 Task: Add a signature Jude Thompson containing Best wishes for a happy National Science Day, Jude Thompson to email address softage.8@softage.net and add a folder Version control
Action: Mouse moved to (63, 115)
Screenshot: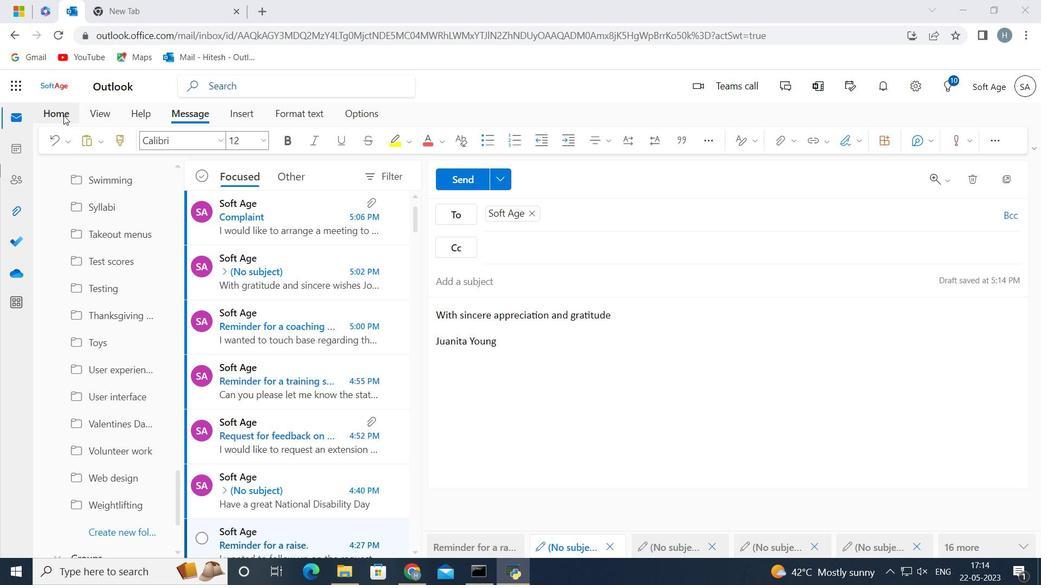
Action: Mouse pressed left at (63, 115)
Screenshot: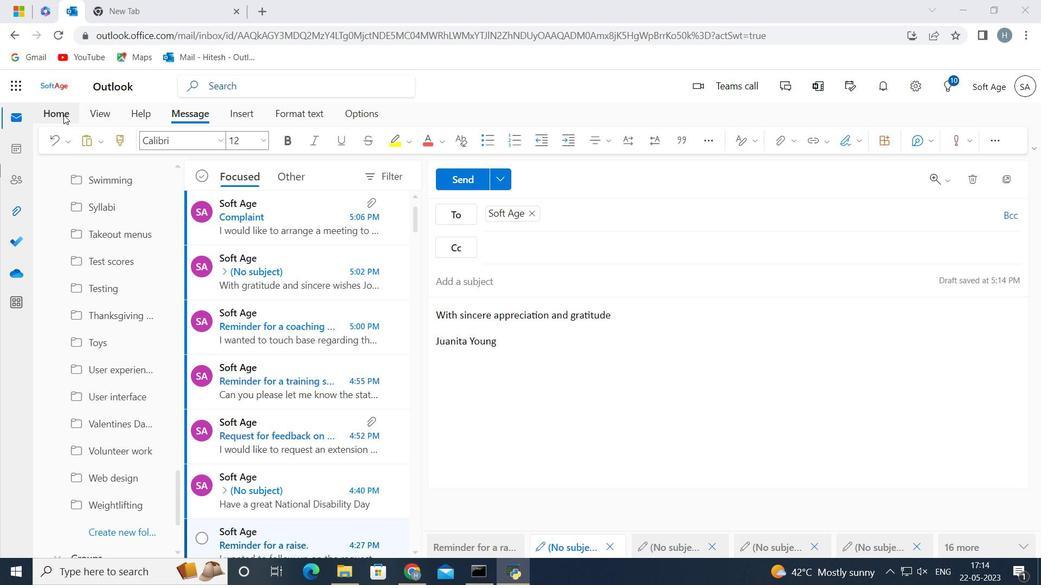 
Action: Mouse moved to (107, 143)
Screenshot: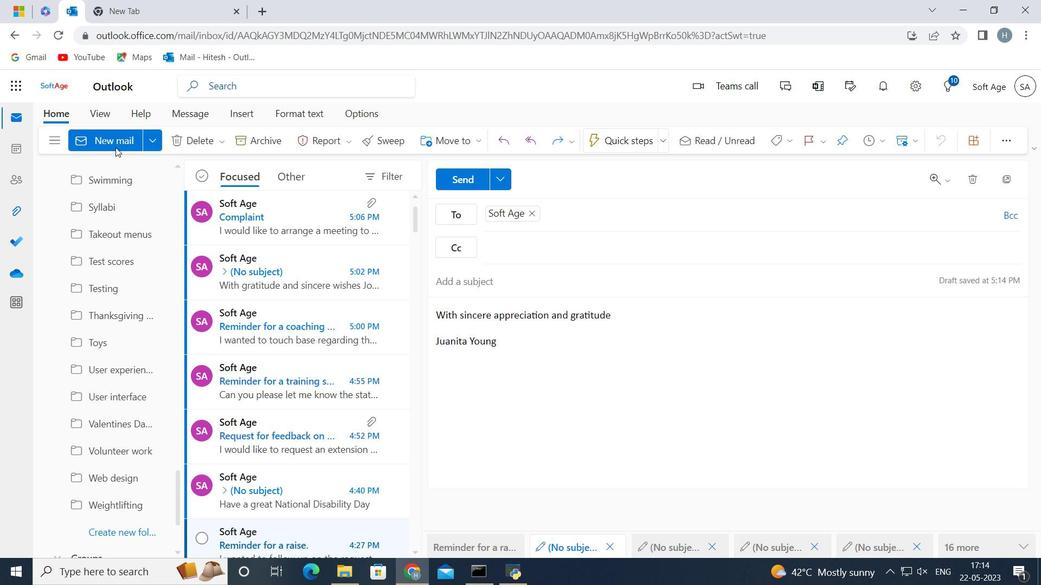 
Action: Mouse pressed left at (107, 143)
Screenshot: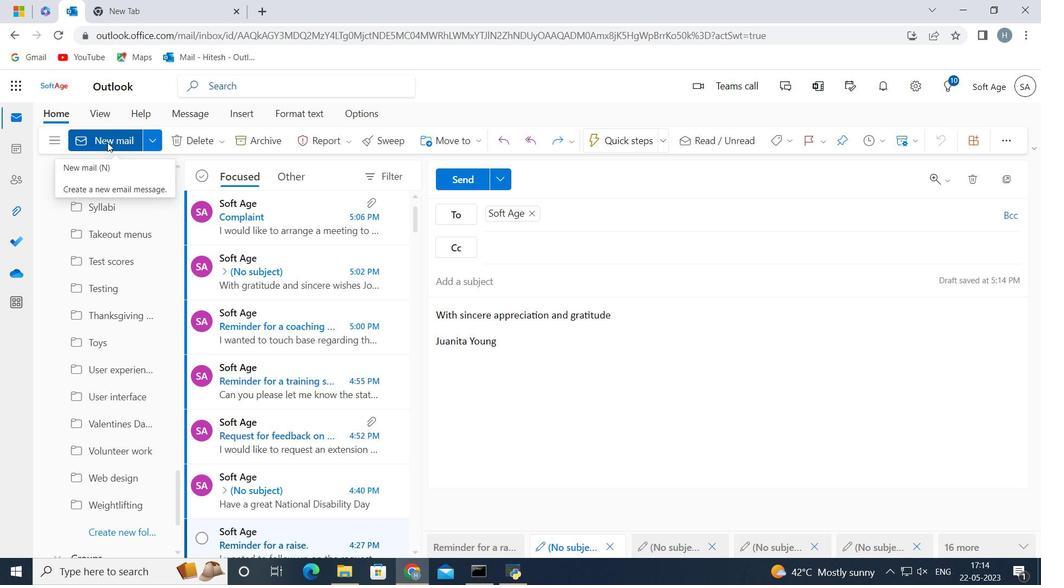 
Action: Mouse moved to (853, 144)
Screenshot: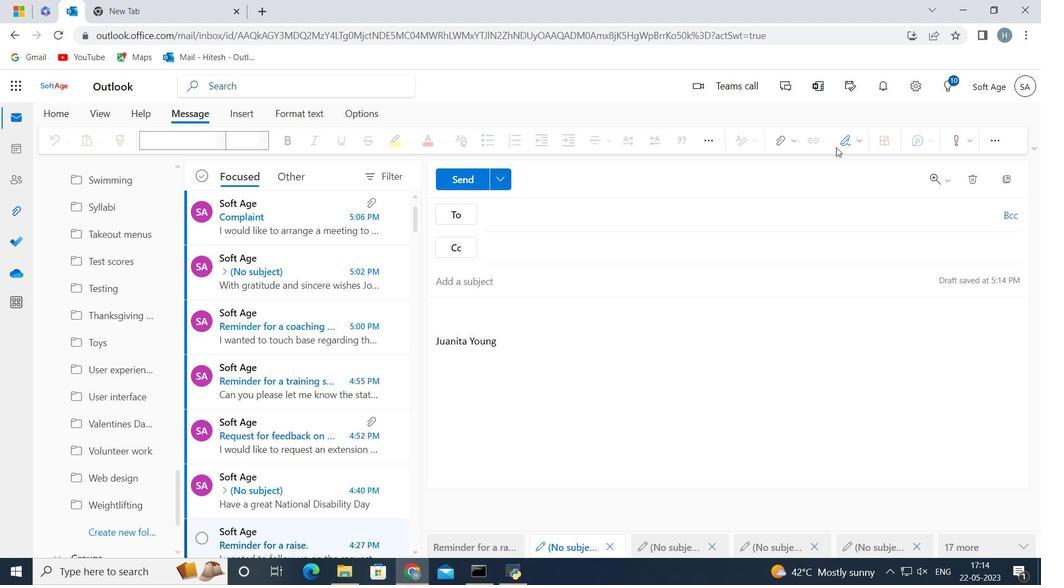
Action: Mouse pressed left at (853, 144)
Screenshot: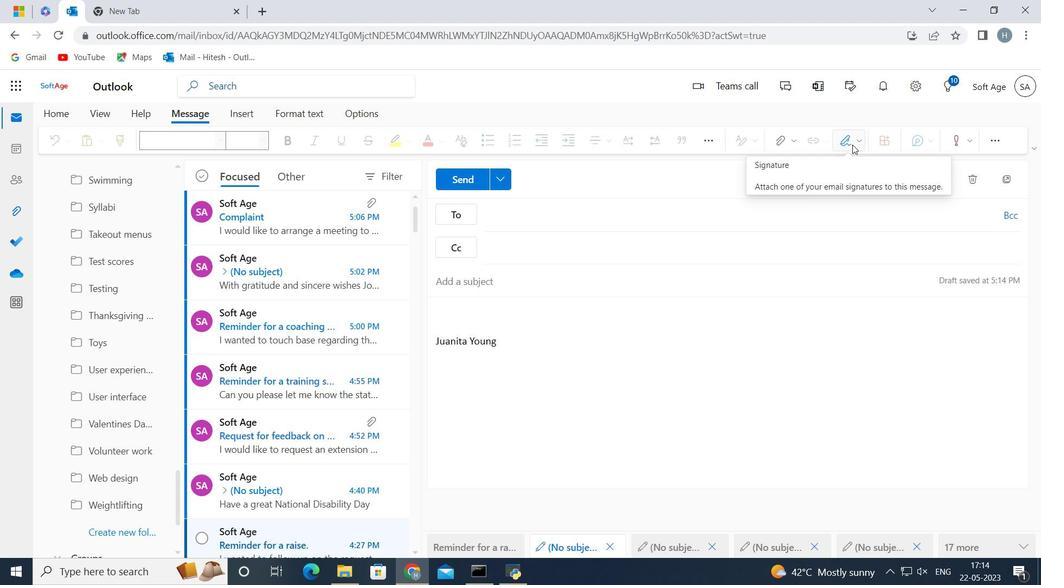 
Action: Mouse moved to (824, 194)
Screenshot: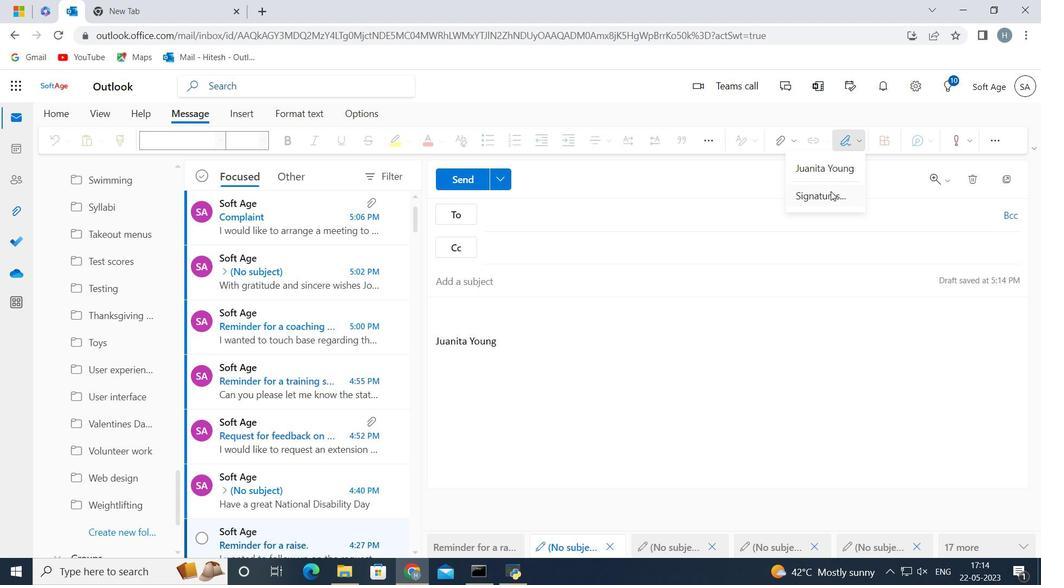 
Action: Mouse pressed left at (824, 194)
Screenshot: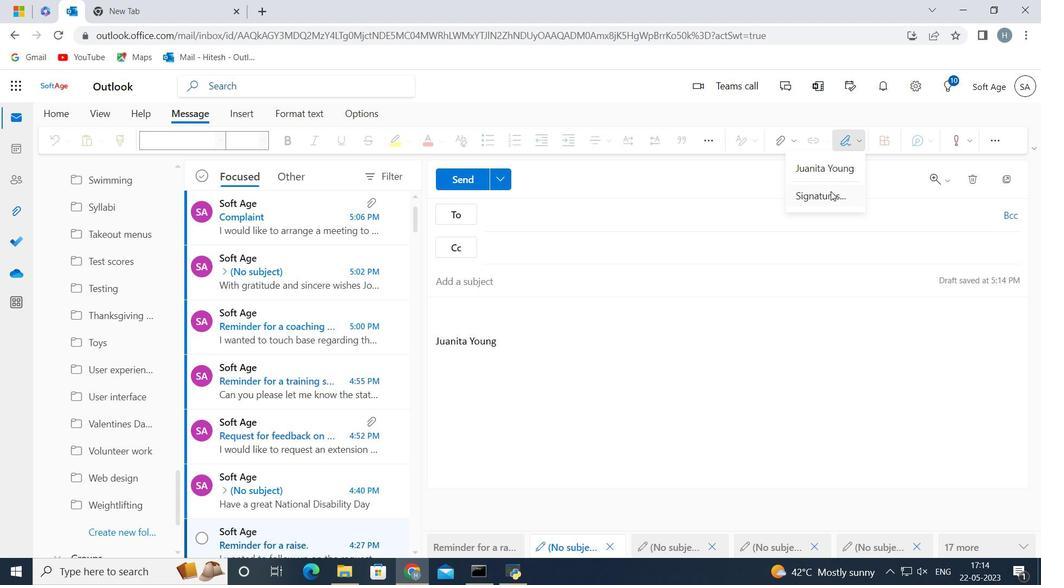 
Action: Mouse moved to (791, 252)
Screenshot: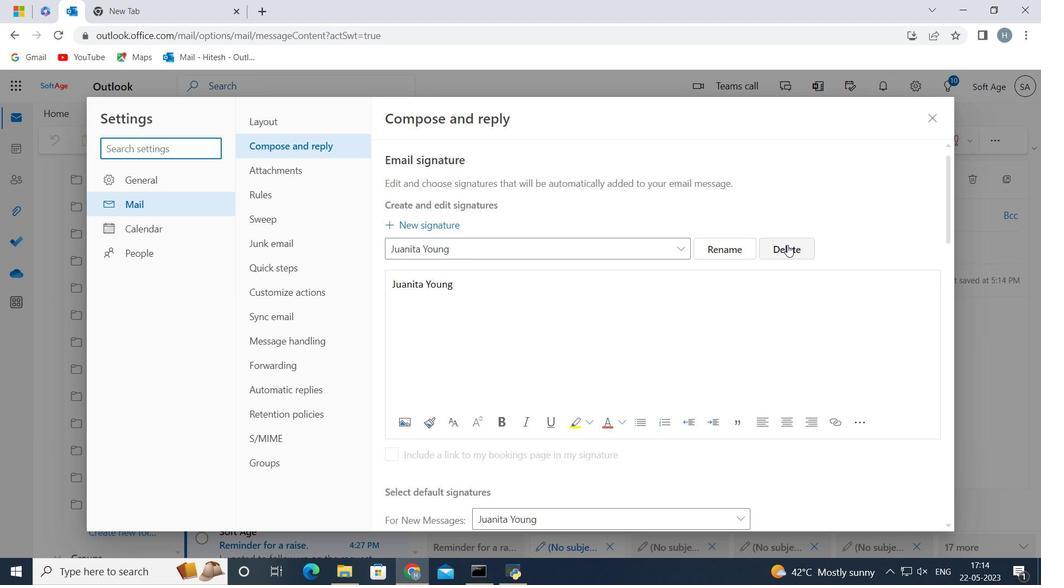 
Action: Mouse pressed left at (791, 252)
Screenshot: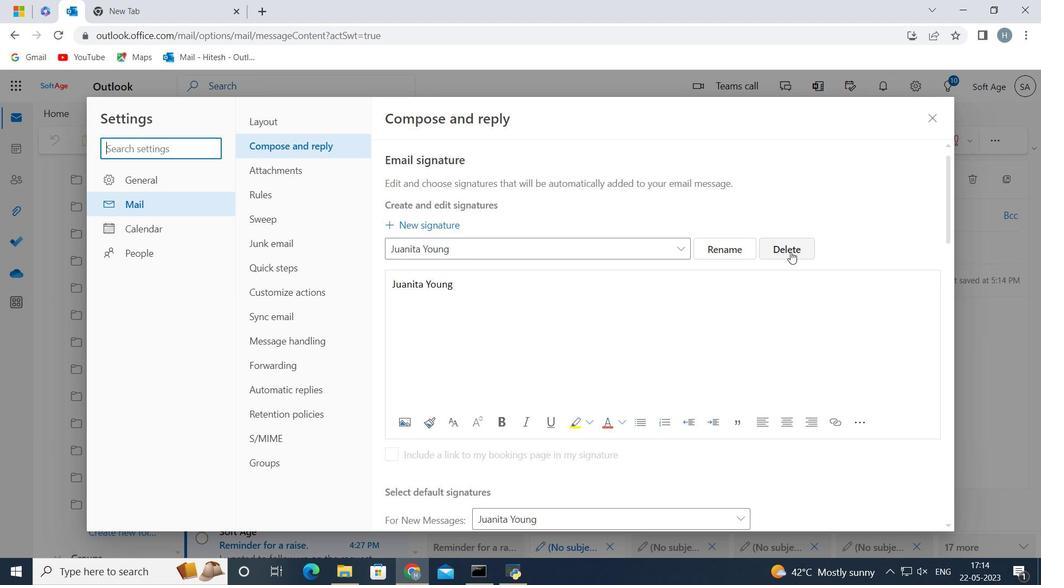 
Action: Mouse moved to (687, 250)
Screenshot: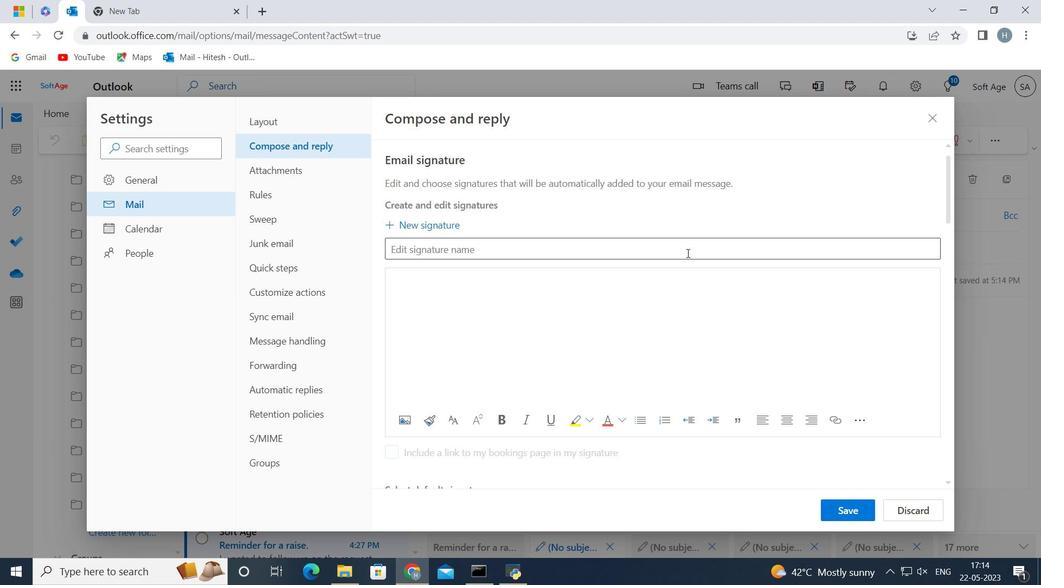 
Action: Mouse pressed left at (687, 250)
Screenshot: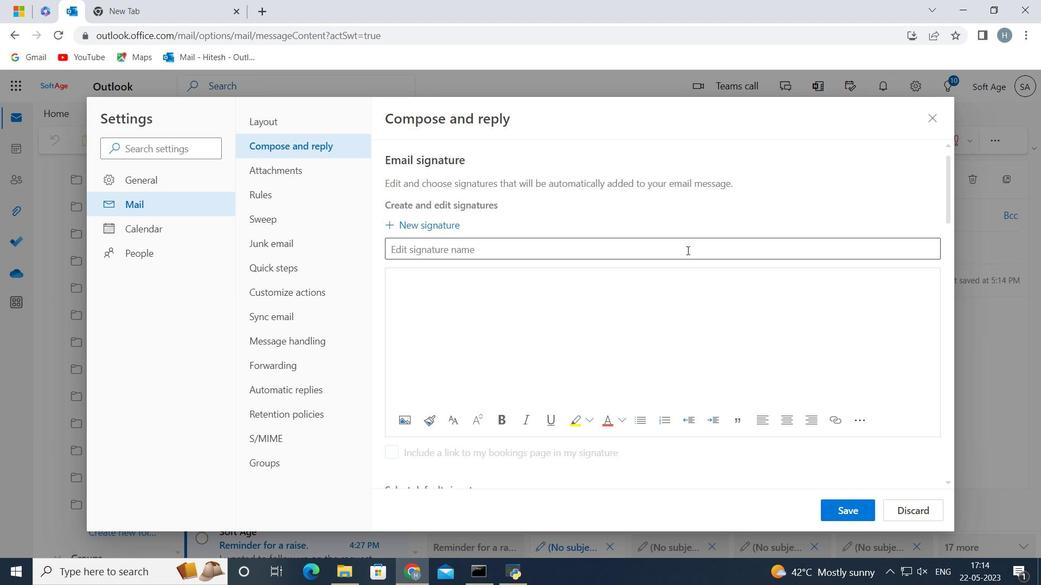 
Action: Key pressed <Key.shift><Key.shift><Key.shift><Key.shift><Key.shift><Key.shift><Key.shift><Key.shift><Key.shift><Key.shift><Key.shift><Key.shift><Key.shift><Key.shift><Key.shift><Key.shift><Key.shift>Jude<Key.space><Key.shift>Thompson<Key.space>
Screenshot: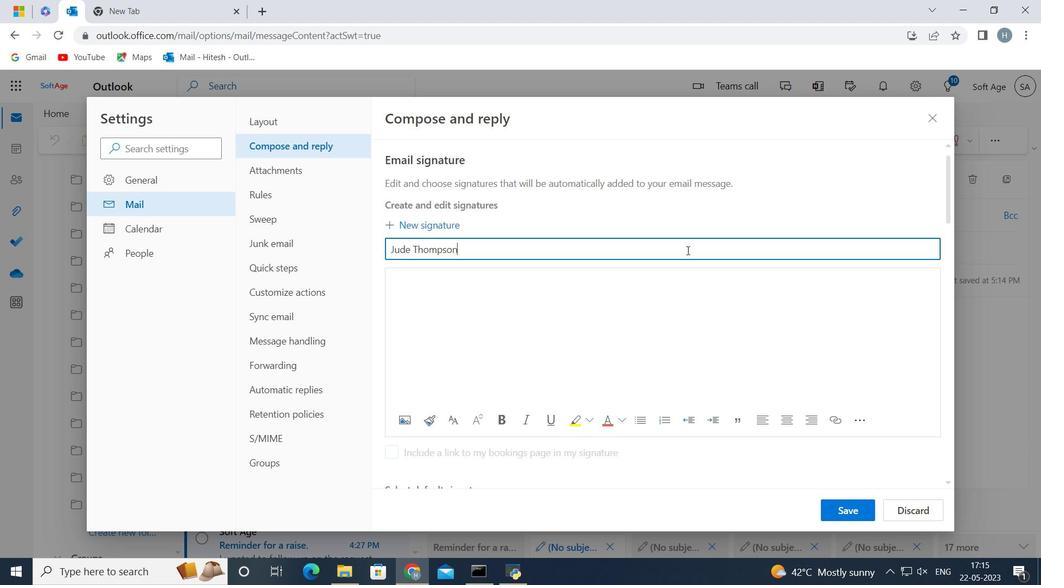 
Action: Mouse moved to (525, 302)
Screenshot: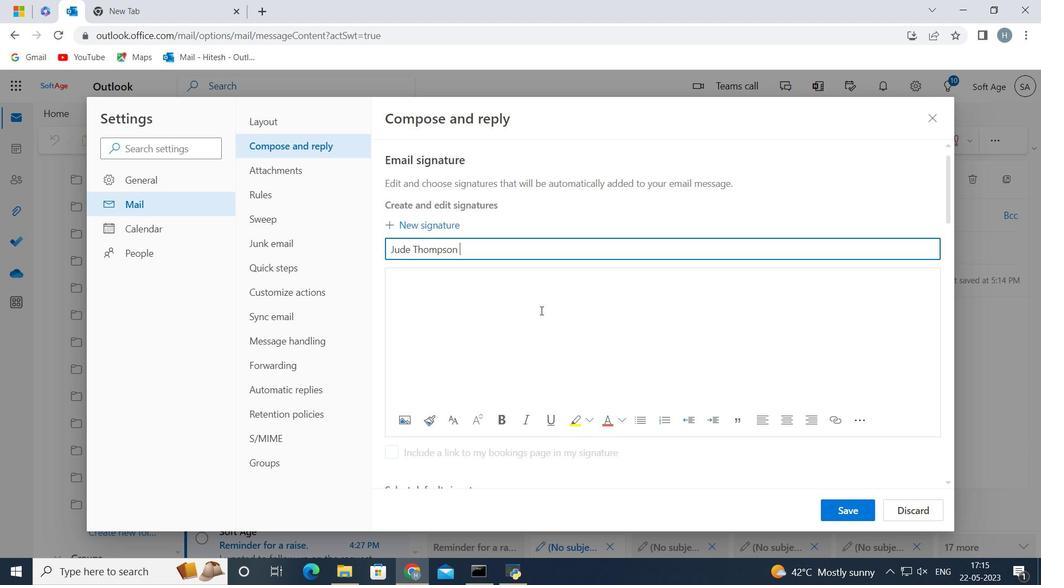 
Action: Mouse pressed left at (525, 302)
Screenshot: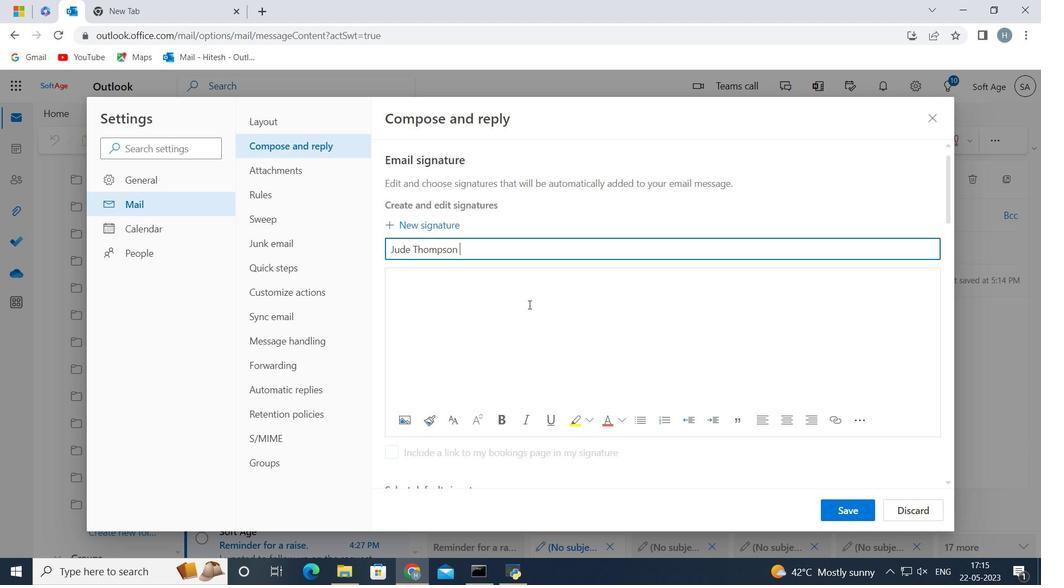 
Action: Key pressed <Key.shift>Jude<Key.space><Key.shift>Thompson<Key.space>
Screenshot: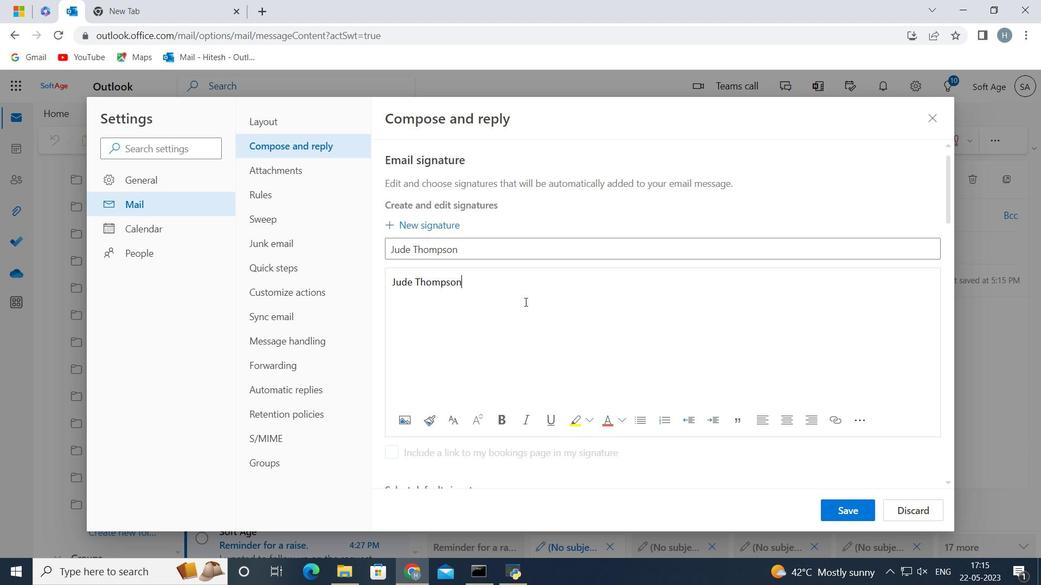 
Action: Mouse moved to (846, 513)
Screenshot: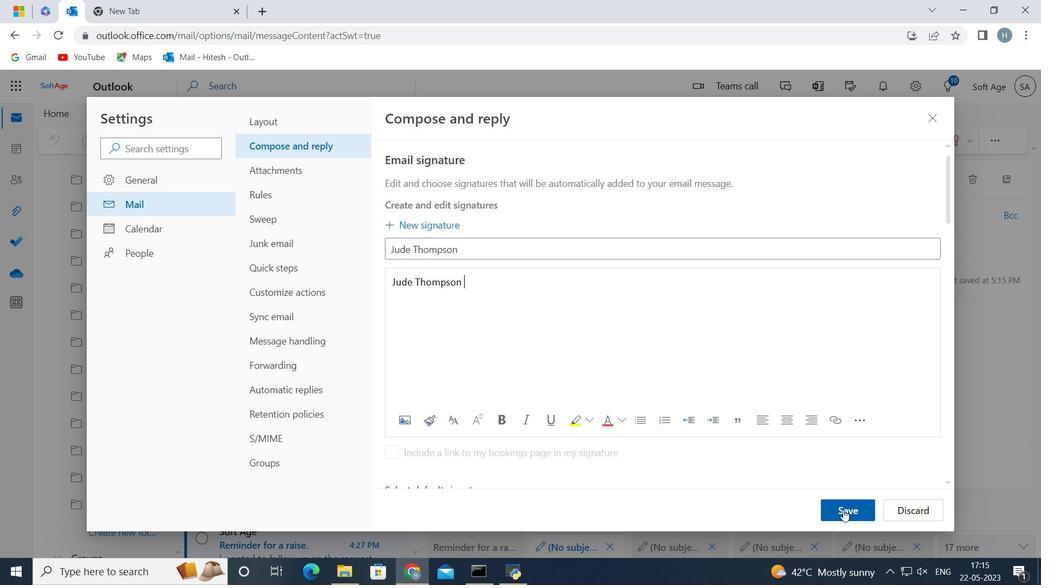
Action: Mouse pressed left at (846, 513)
Screenshot: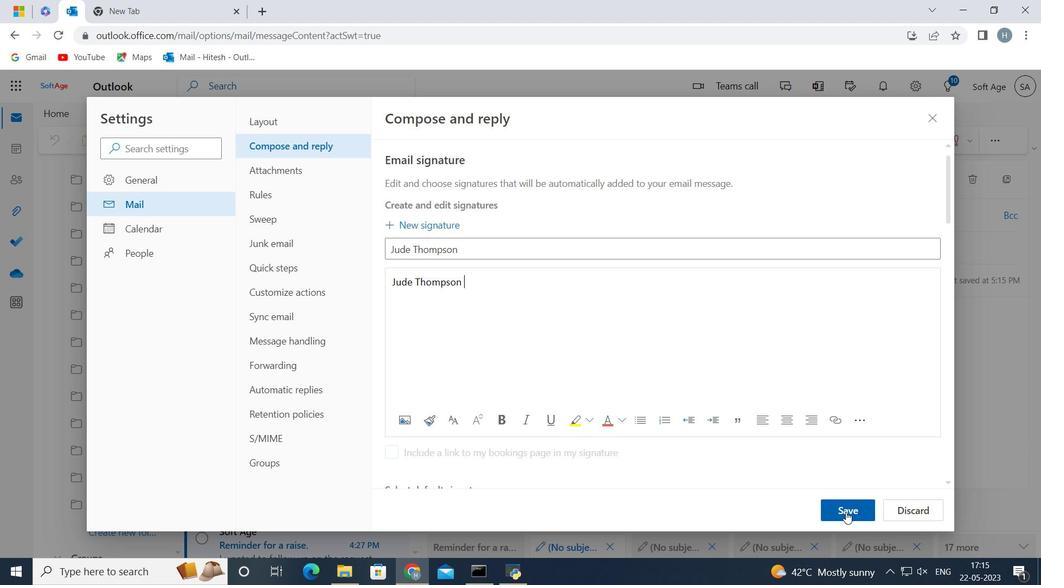 
Action: Mouse moved to (651, 330)
Screenshot: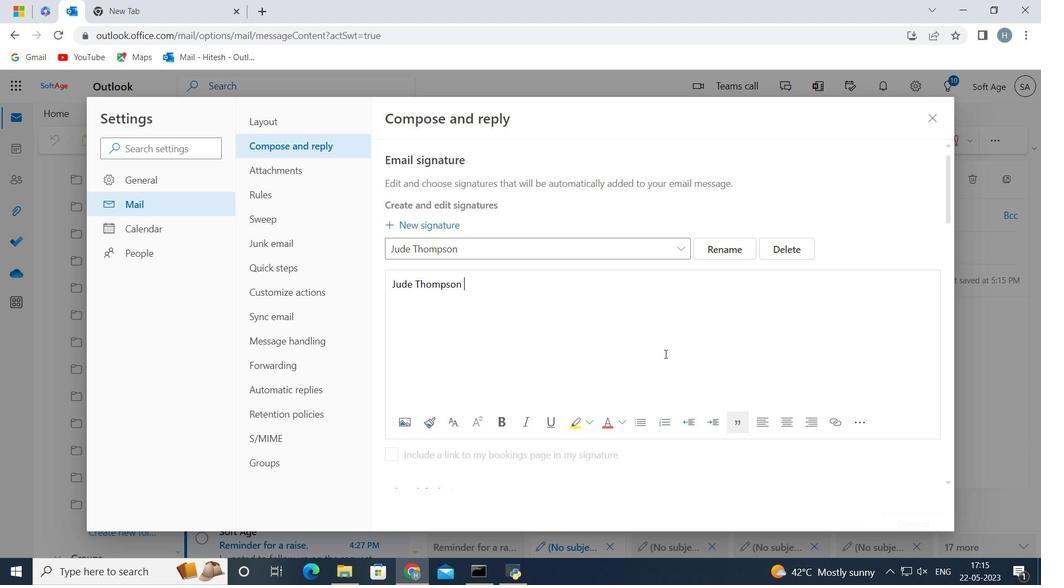 
Action: Mouse scrolled (651, 329) with delta (0, 0)
Screenshot: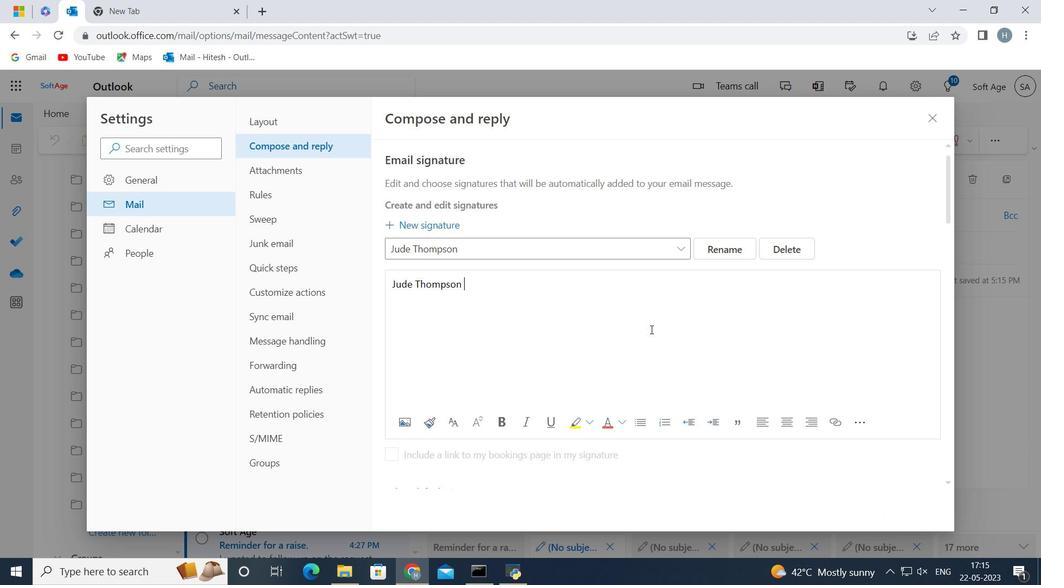 
Action: Mouse moved to (641, 303)
Screenshot: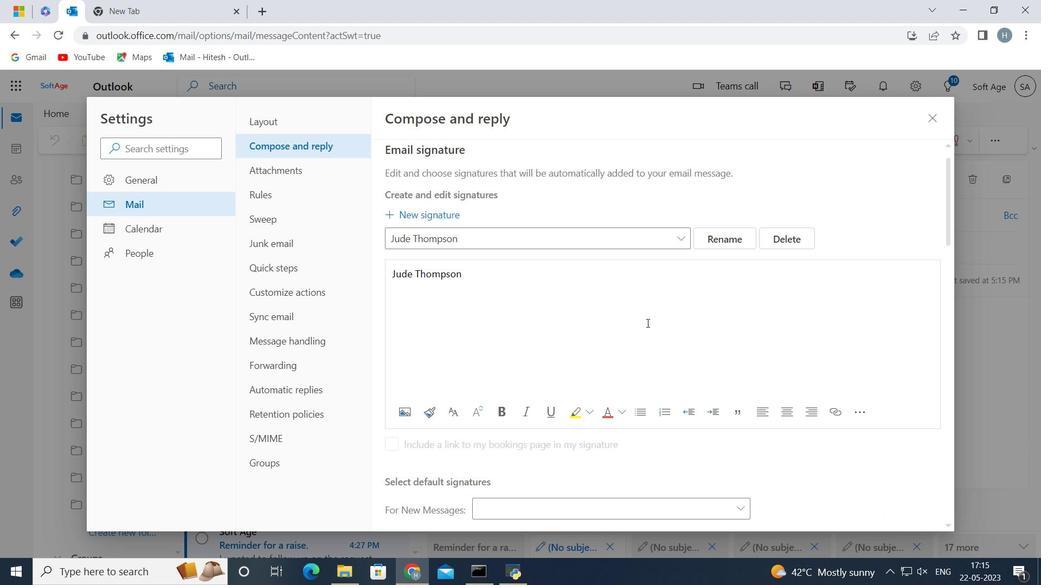 
Action: Mouse scrolled (641, 302) with delta (0, 0)
Screenshot: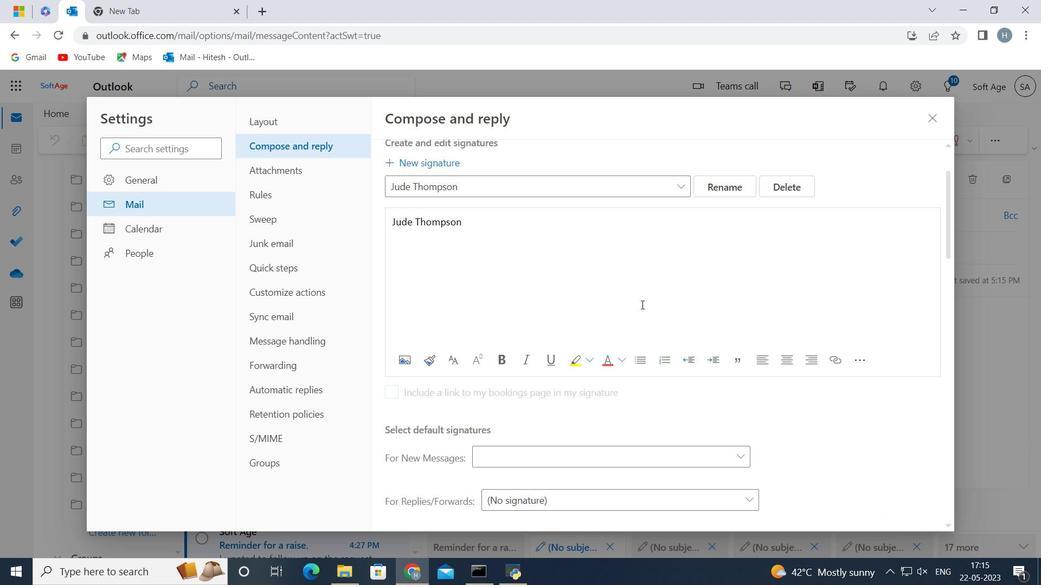 
Action: Mouse scrolled (641, 302) with delta (0, 0)
Screenshot: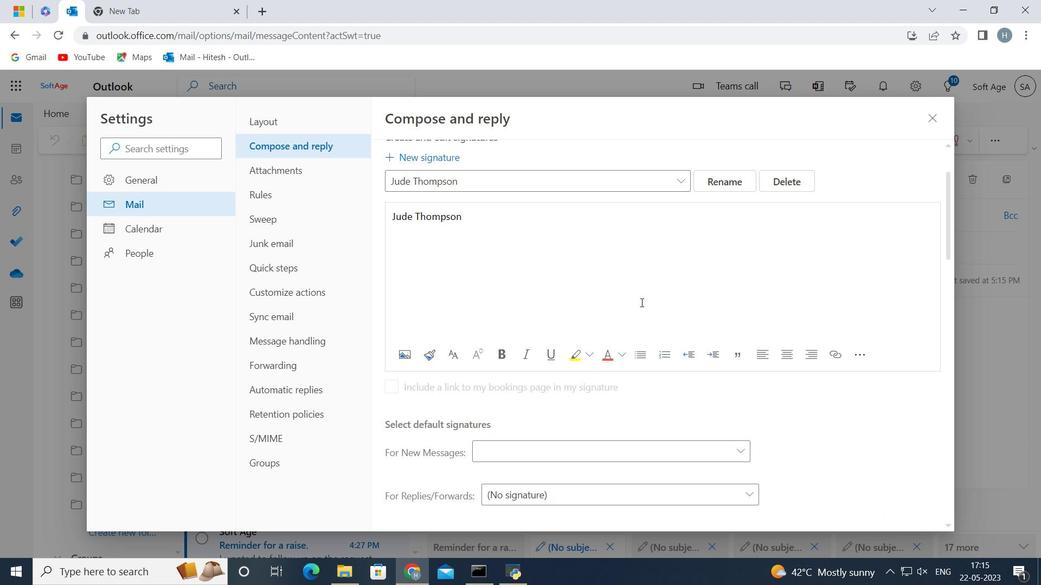 
Action: Mouse moved to (698, 313)
Screenshot: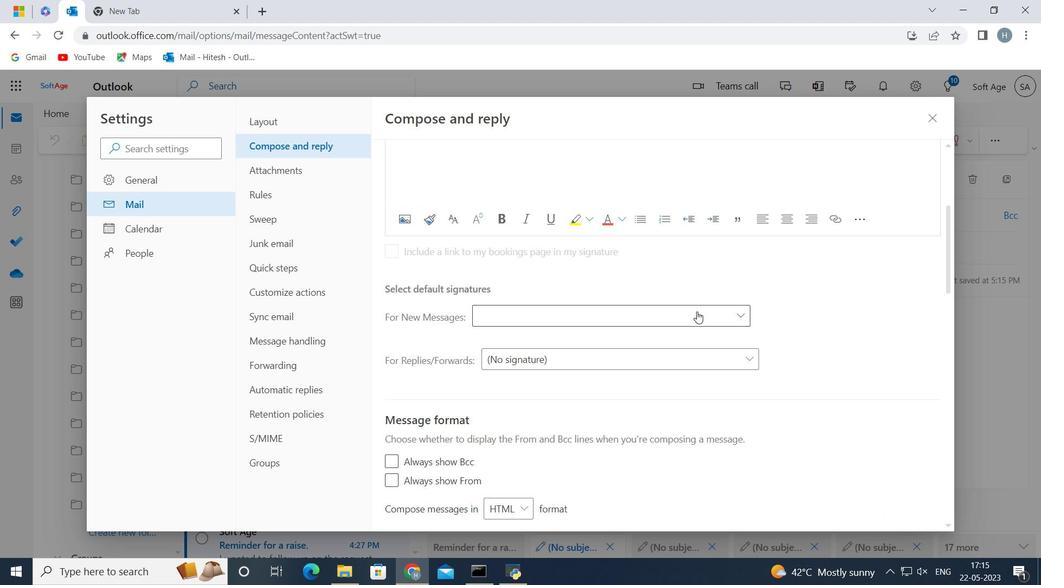 
Action: Mouse pressed left at (698, 313)
Screenshot: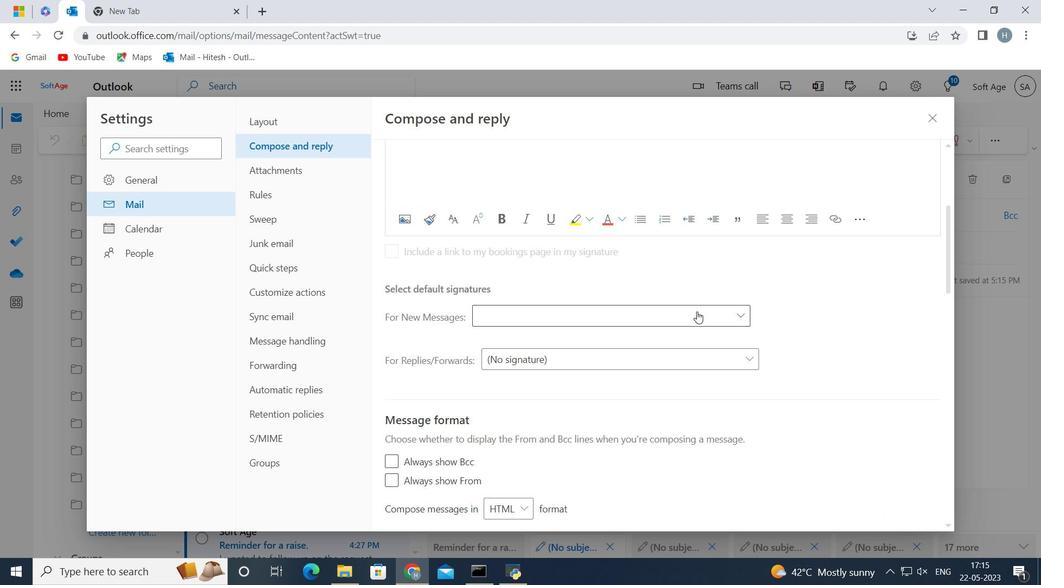 
Action: Mouse moved to (674, 356)
Screenshot: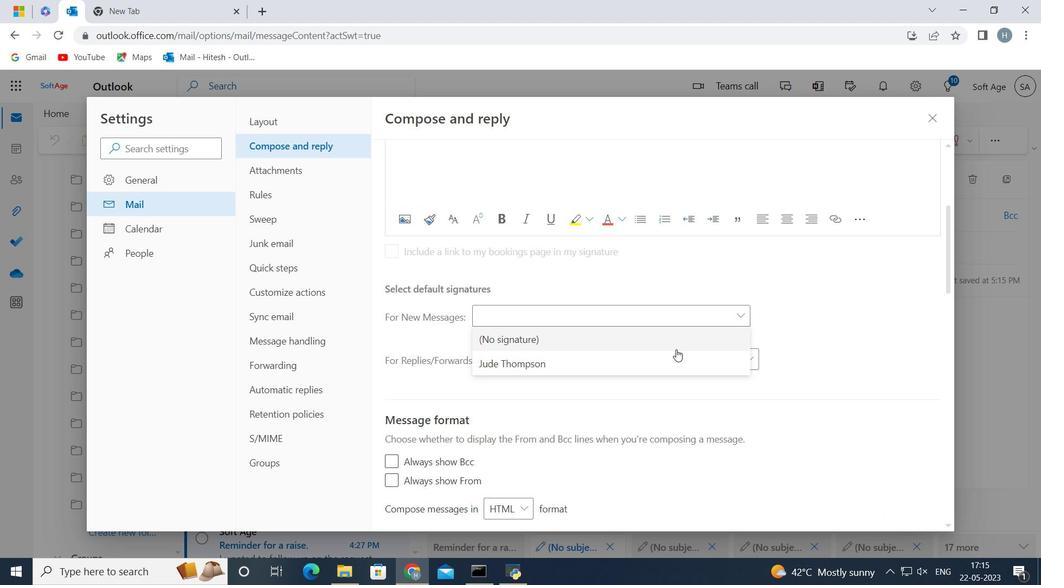 
Action: Mouse pressed left at (674, 356)
Screenshot: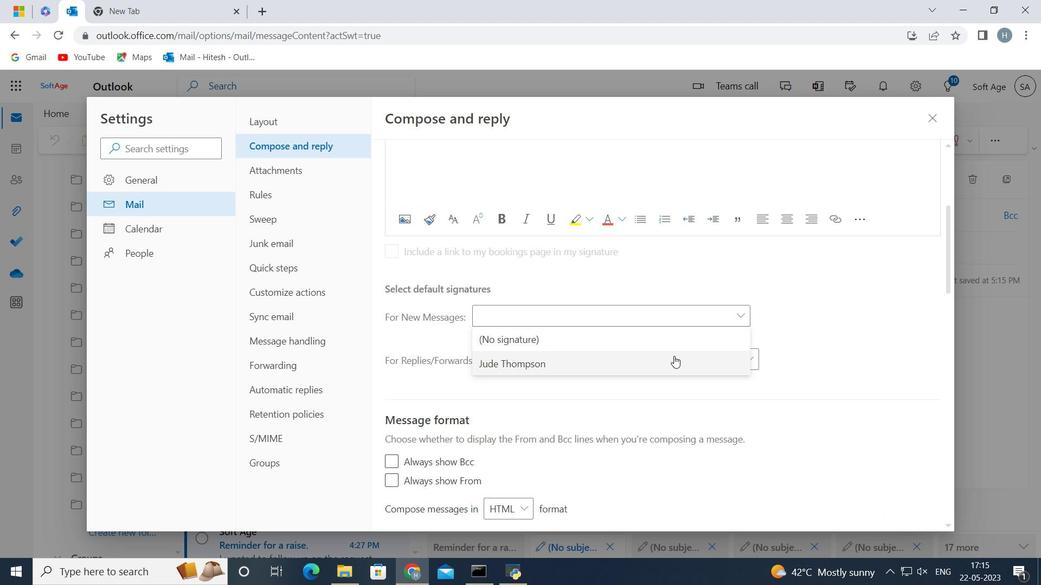 
Action: Mouse moved to (857, 513)
Screenshot: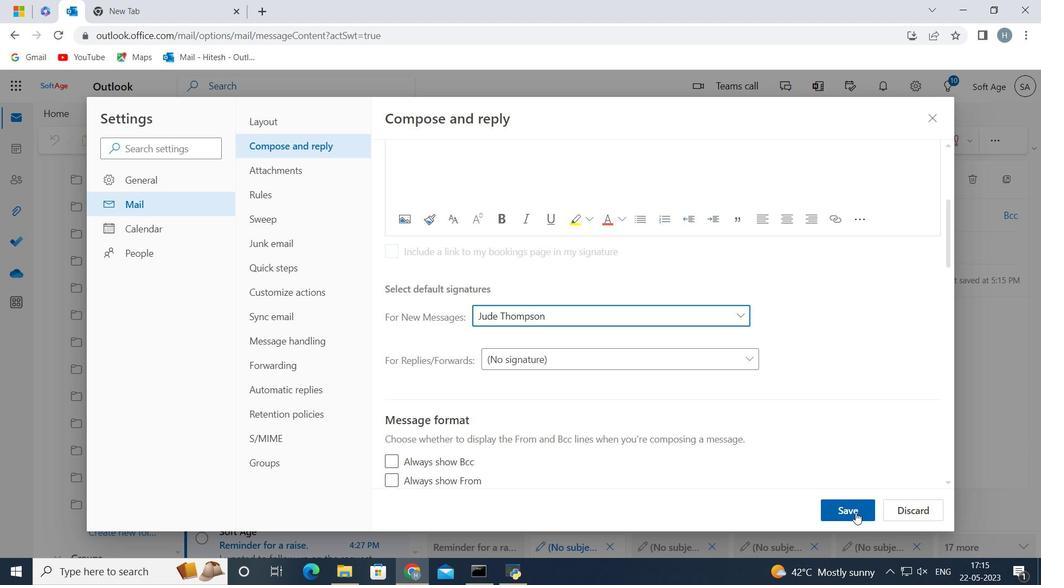 
Action: Mouse pressed left at (857, 513)
Screenshot: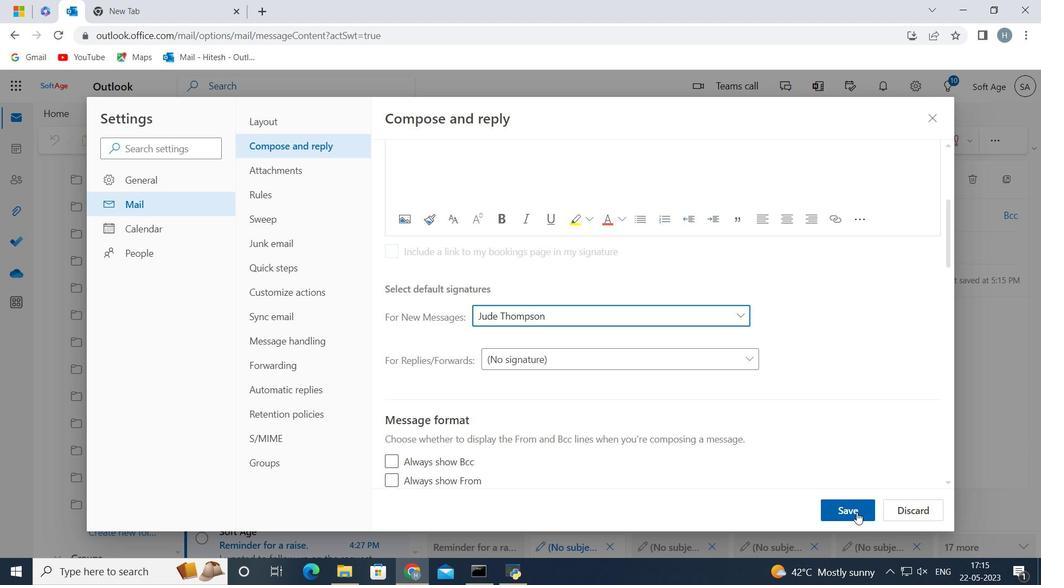 
Action: Mouse moved to (932, 118)
Screenshot: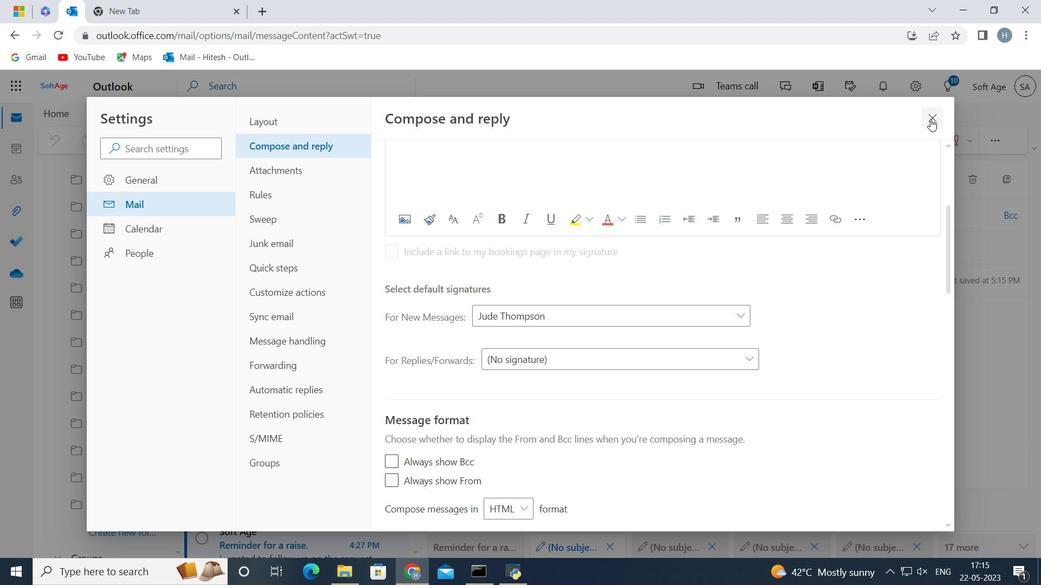
Action: Mouse pressed left at (932, 118)
Screenshot: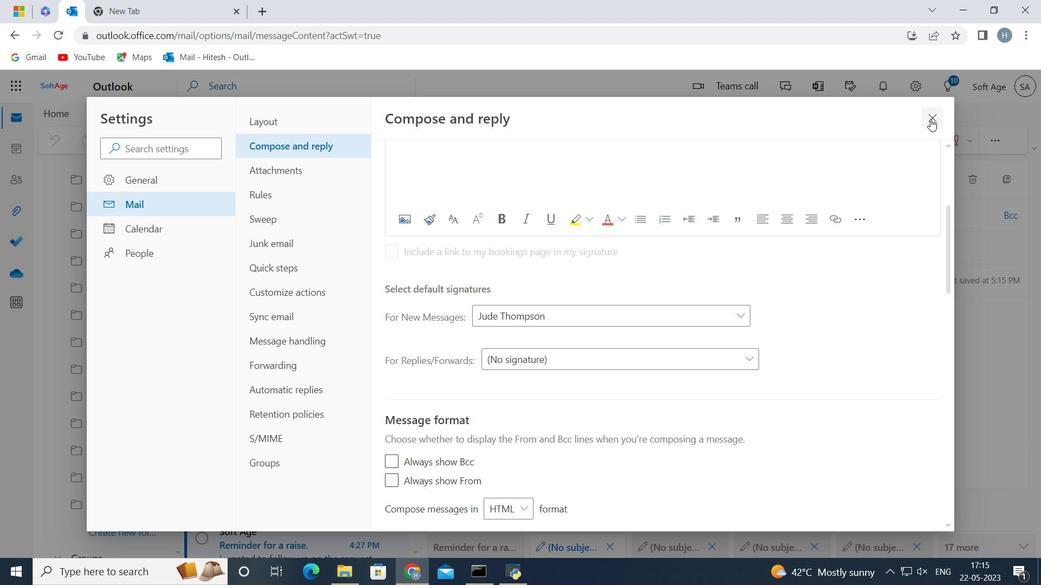 
Action: Mouse moved to (525, 361)
Screenshot: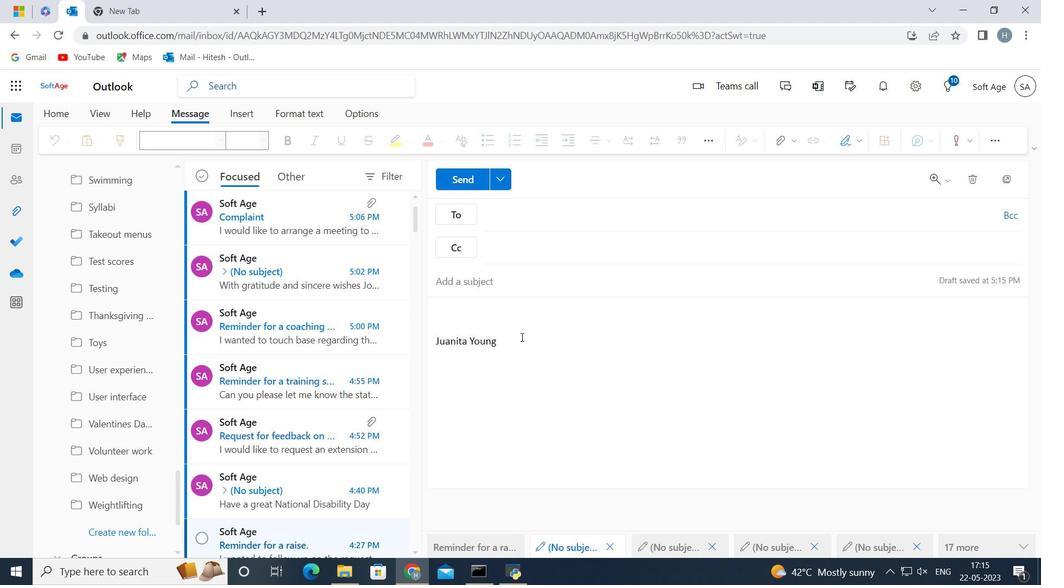 
Action: Mouse pressed left at (525, 361)
Screenshot: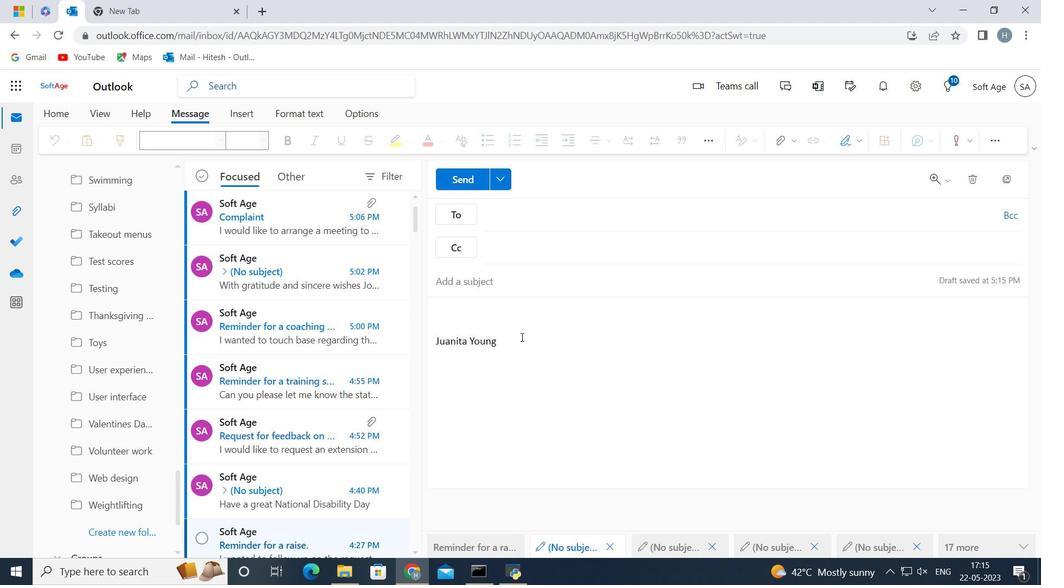 
Action: Mouse moved to (529, 347)
Screenshot: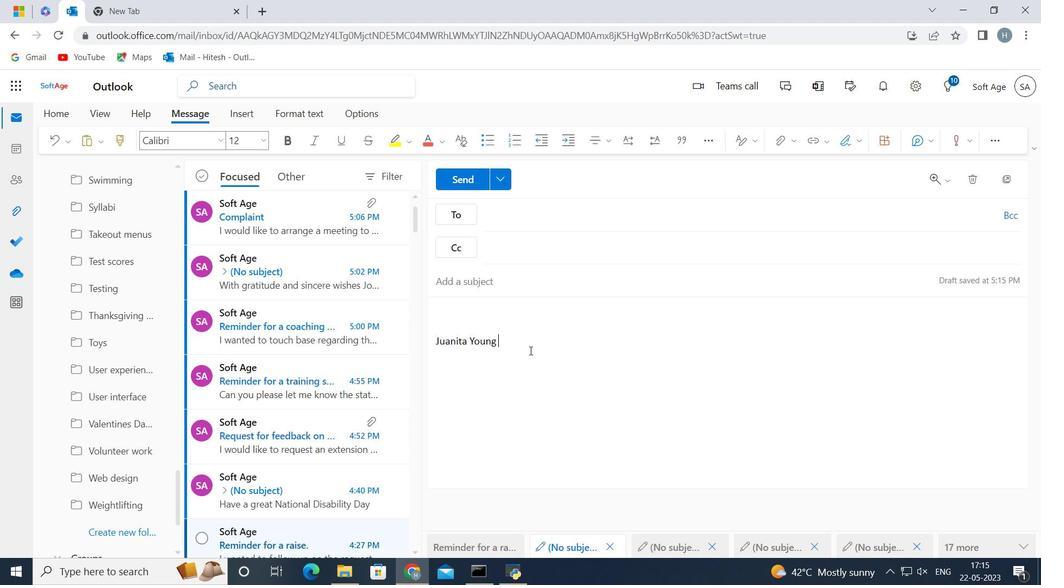 
Action: Key pressed <Key.backspace><Key.backspace><Key.backspace><Key.backspace><Key.backspace><Key.backspace><Key.backspace><Key.backspace><Key.backspace><Key.backspace><Key.backspace><Key.backspace><Key.backspace><Key.backspace><Key.backspace><Key.backspace><Key.backspace><Key.backspace><Key.backspace><Key.backspace><Key.backspace><Key.backspace><Key.backspace><Key.backspace><Key.backspace><Key.shift>Best<Key.space>wishes<Key.space>for<Key.space>a<Key.space>happy<Key.space><Key.shift>National<Key.space><Key.shift><Key.shift><Key.shift><Key.shift>Science<Key.space><Key.shift>Day
Screenshot: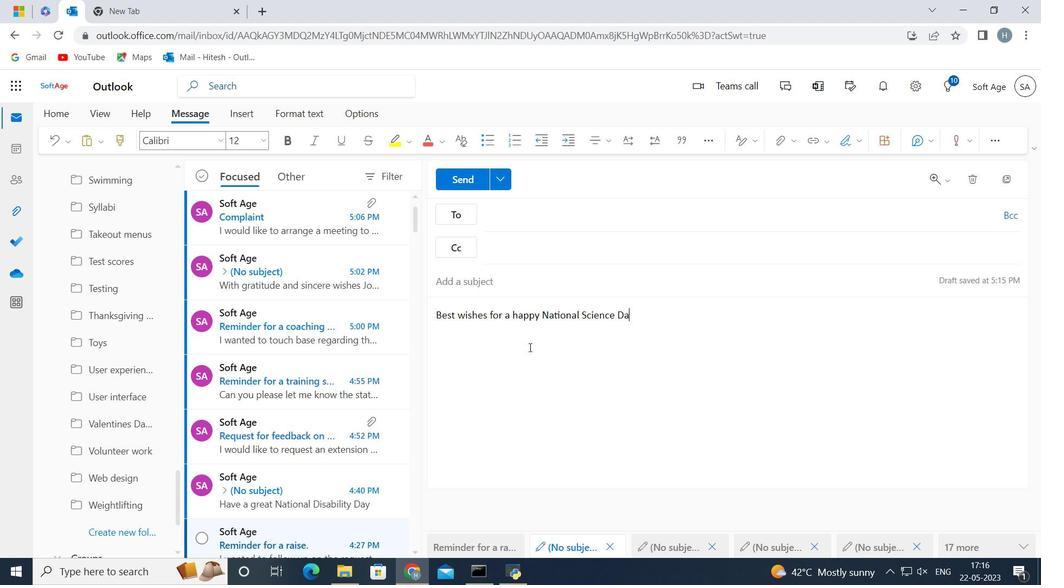 
Action: Mouse moved to (851, 139)
Screenshot: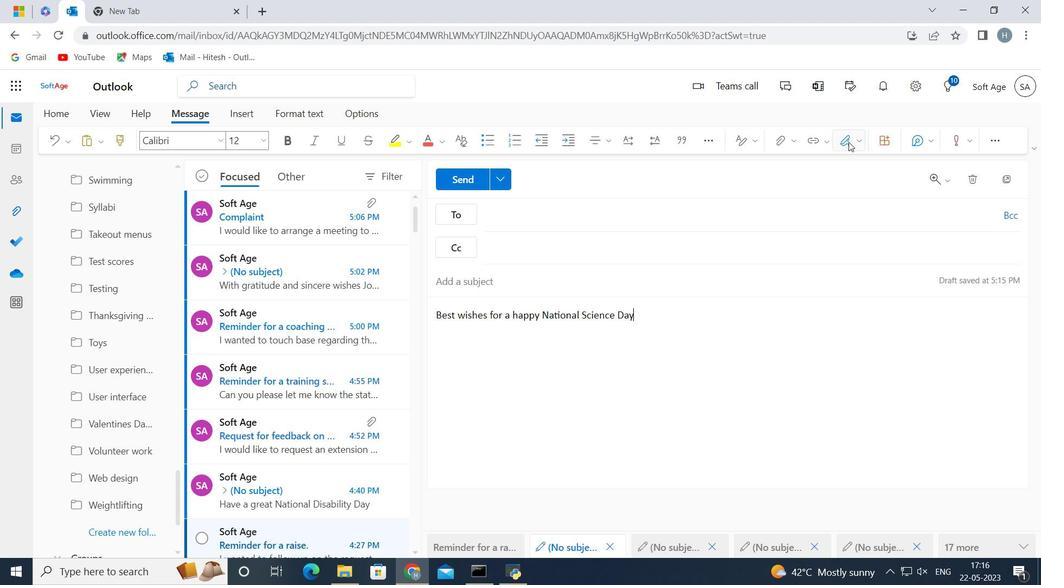 
Action: Mouse pressed left at (851, 139)
Screenshot: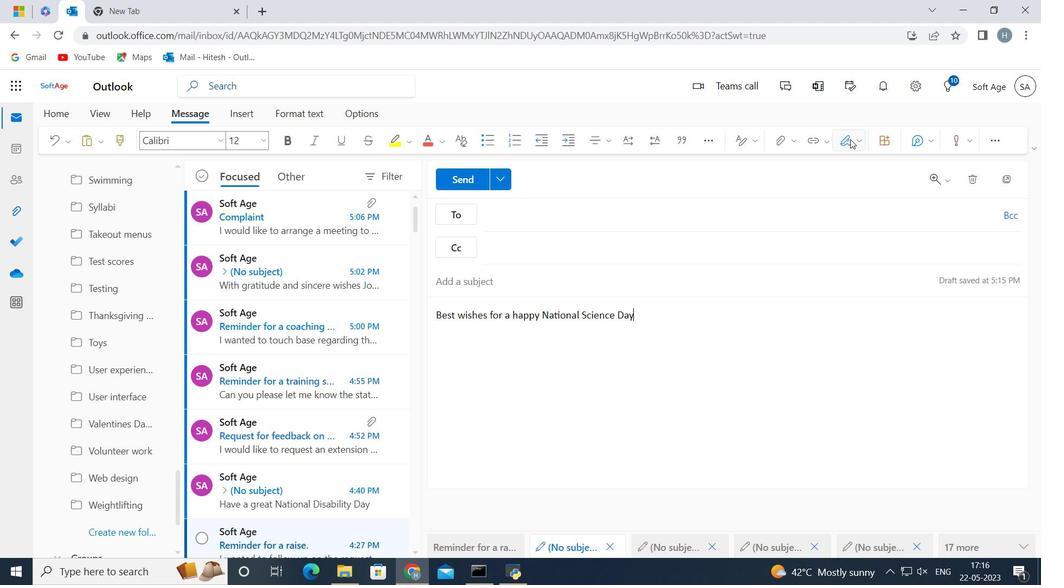 
Action: Mouse moved to (839, 167)
Screenshot: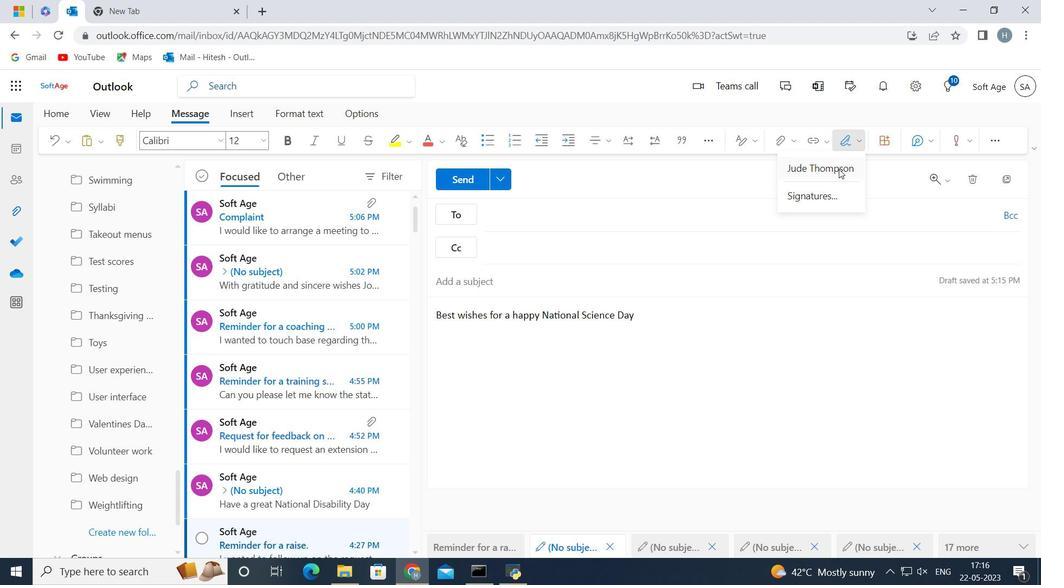 
Action: Mouse pressed left at (839, 167)
Screenshot: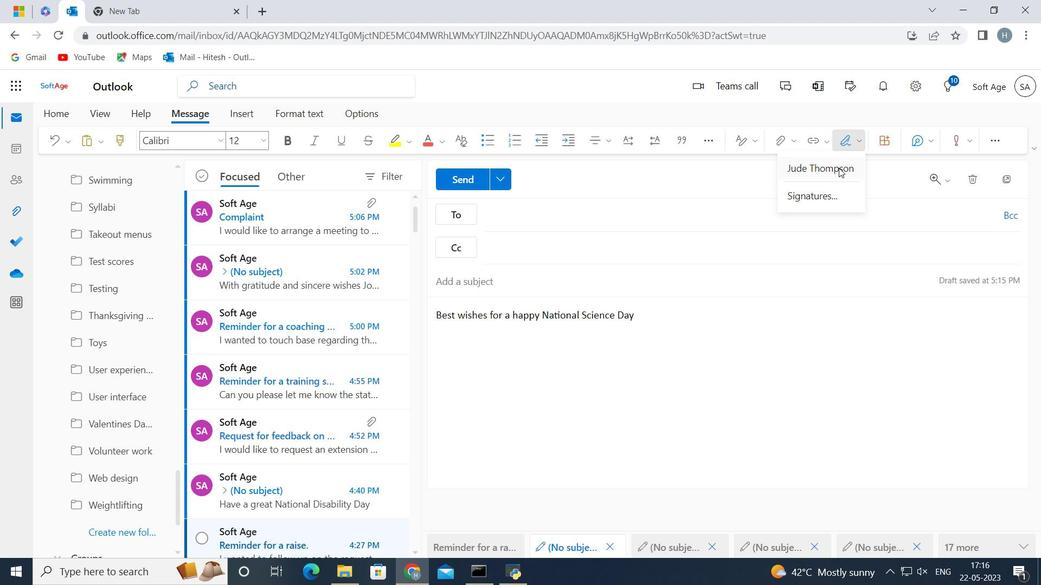 
Action: Mouse moved to (570, 220)
Screenshot: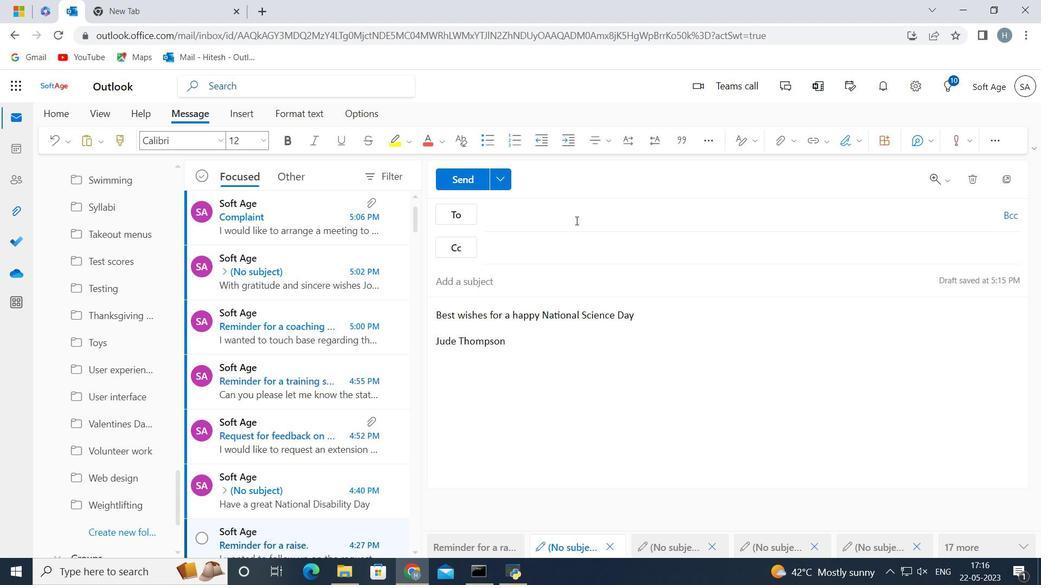 
Action: Mouse pressed left at (570, 220)
Screenshot: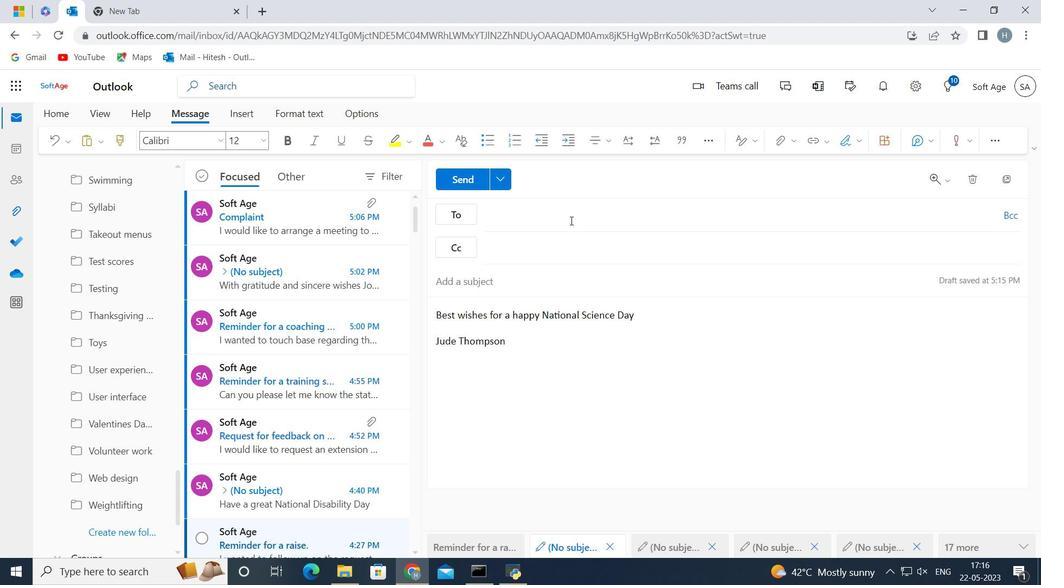 
Action: Key pressed softage.8<Key.shift>@softage.net
Screenshot: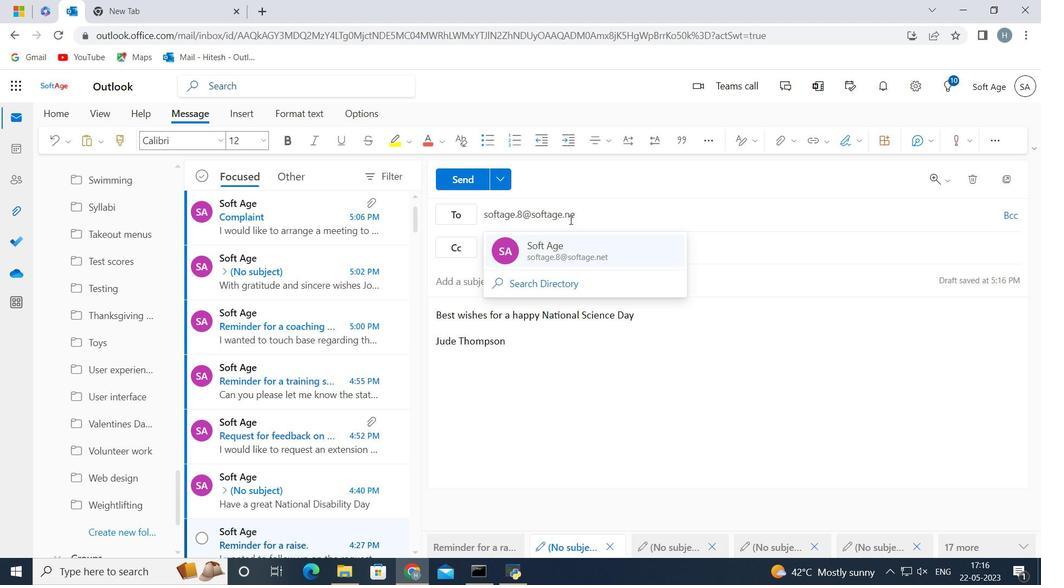 
Action: Mouse moved to (572, 243)
Screenshot: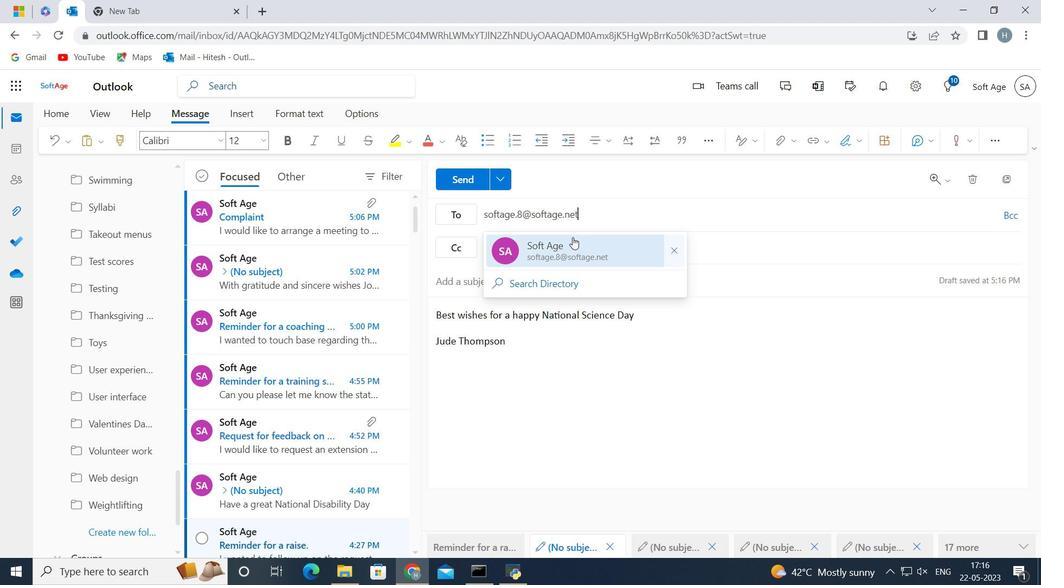 
Action: Mouse pressed left at (572, 243)
Screenshot: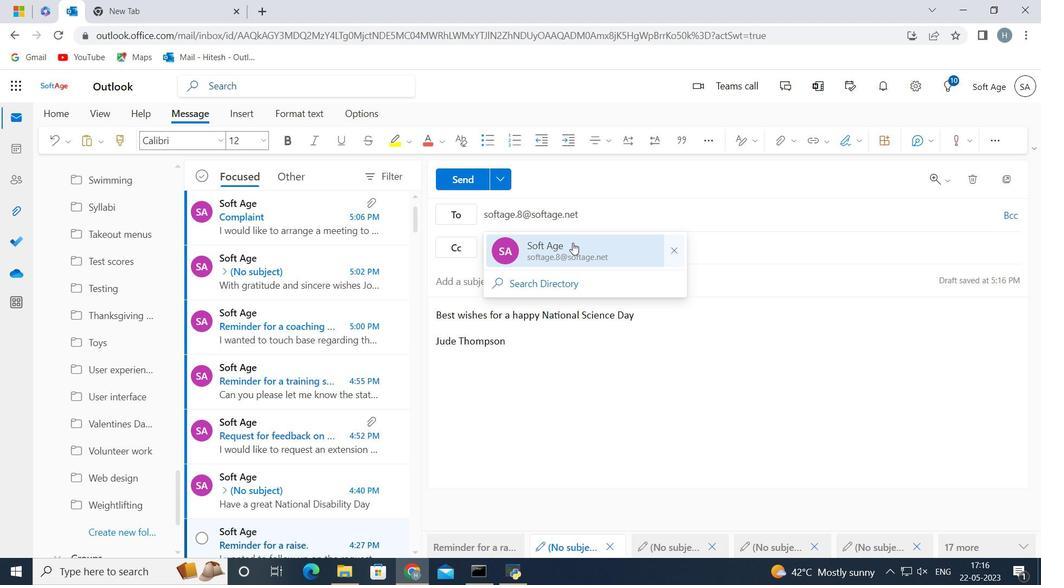 
Action: Mouse moved to (124, 528)
Screenshot: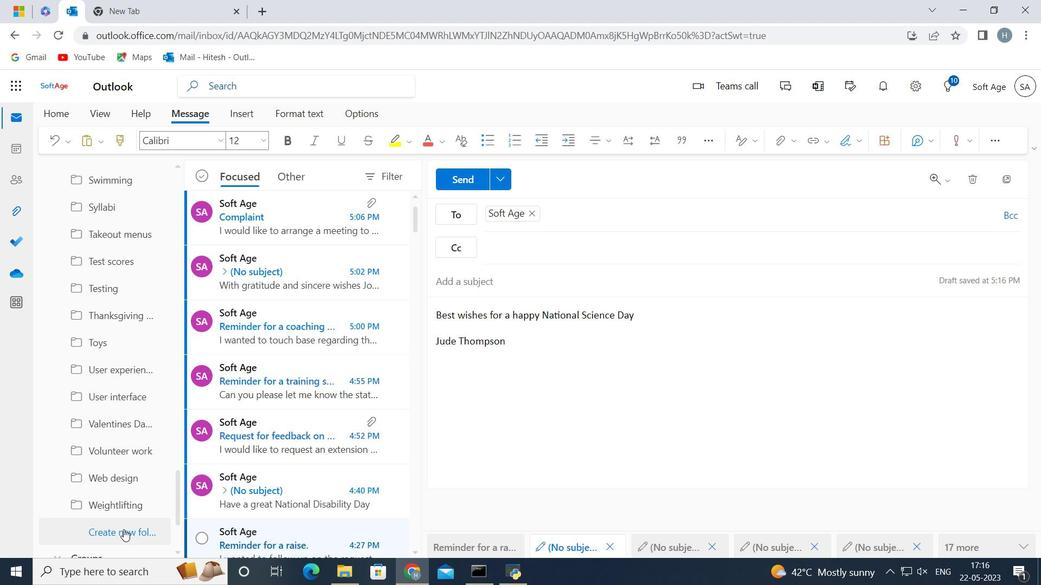 
Action: Mouse pressed left at (124, 528)
Screenshot: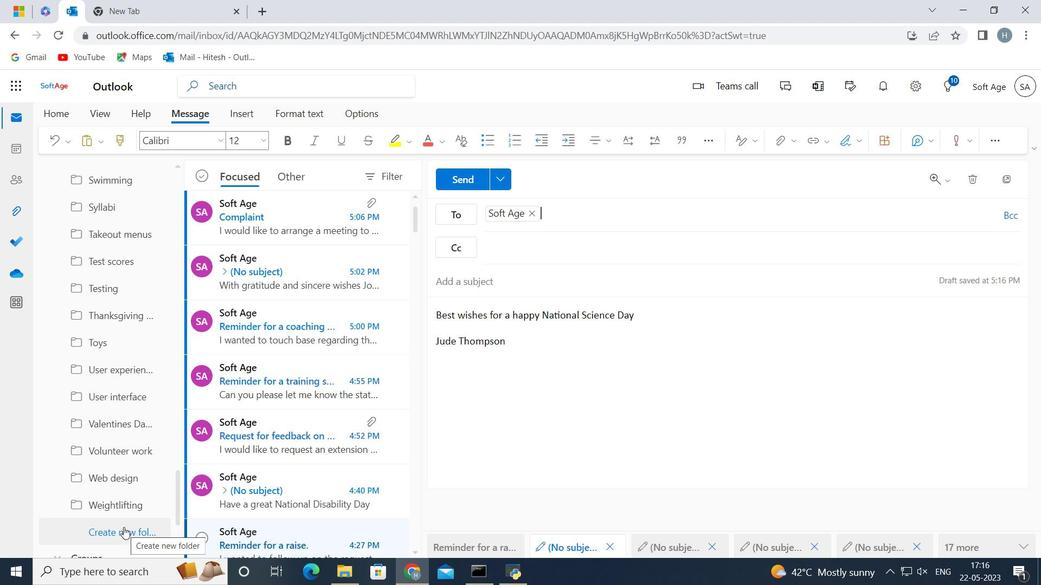 
Action: Mouse moved to (124, 528)
Screenshot: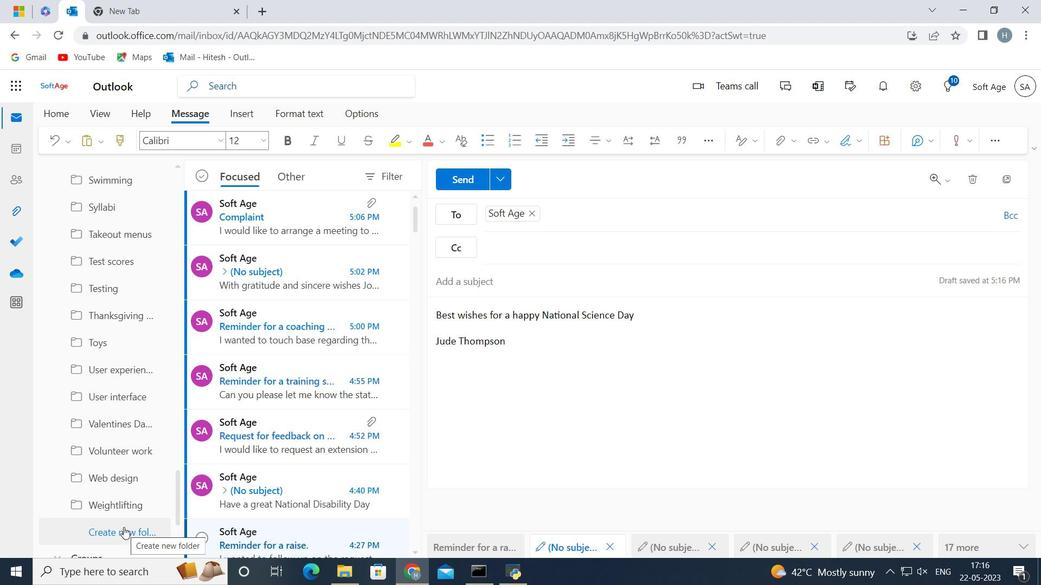 
Action: Key pressed <Key.shift><Key.shift><Key.shift><Key.shift><Key.shift><Key.shift><Key.shift><Key.shift><Key.shift><Key.shift>Version<Key.space><Key.shift>Control
Screenshot: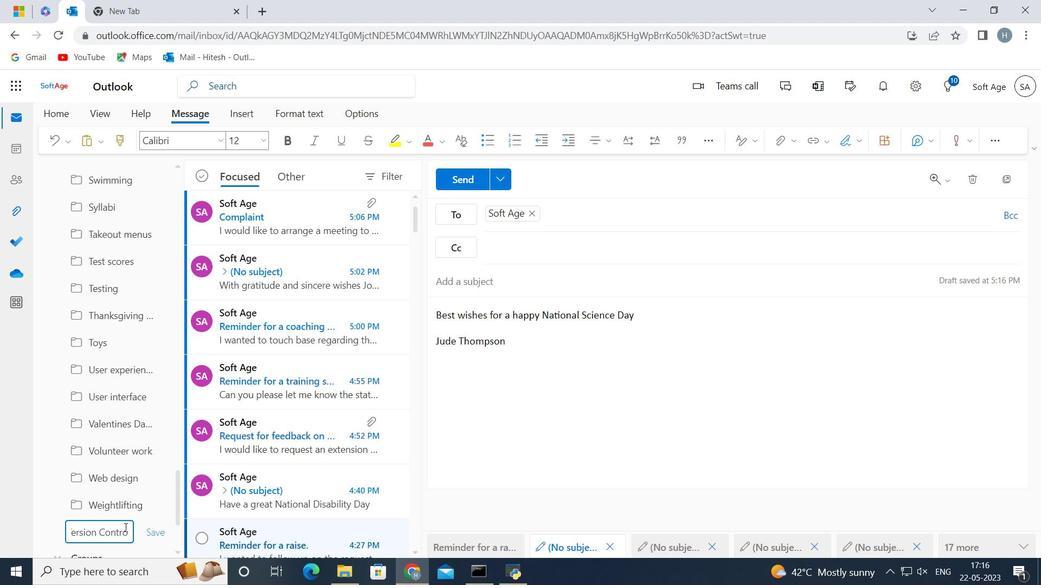 
Action: Mouse moved to (157, 533)
Screenshot: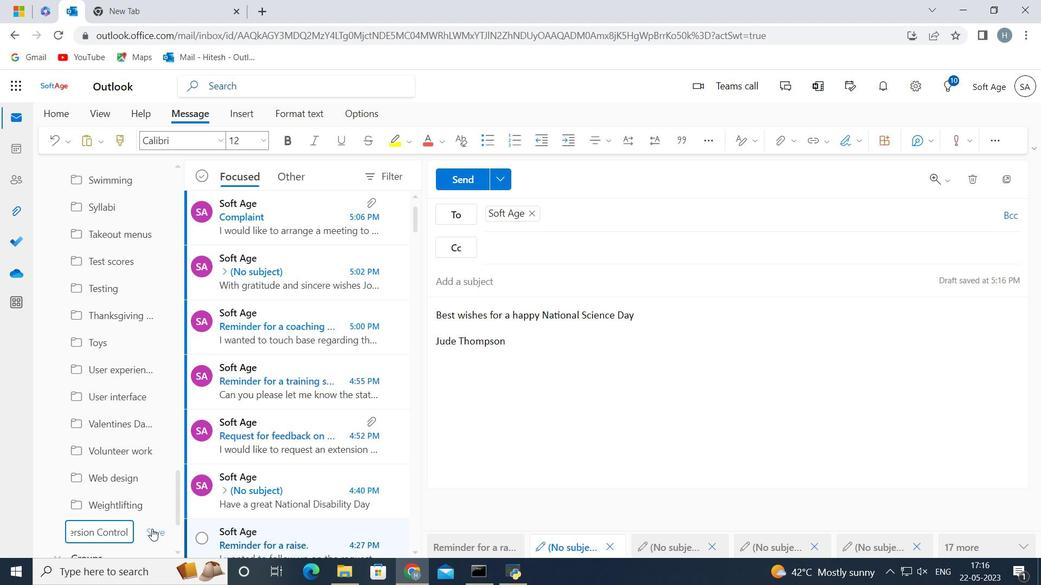 
Action: Mouse pressed left at (157, 533)
Screenshot: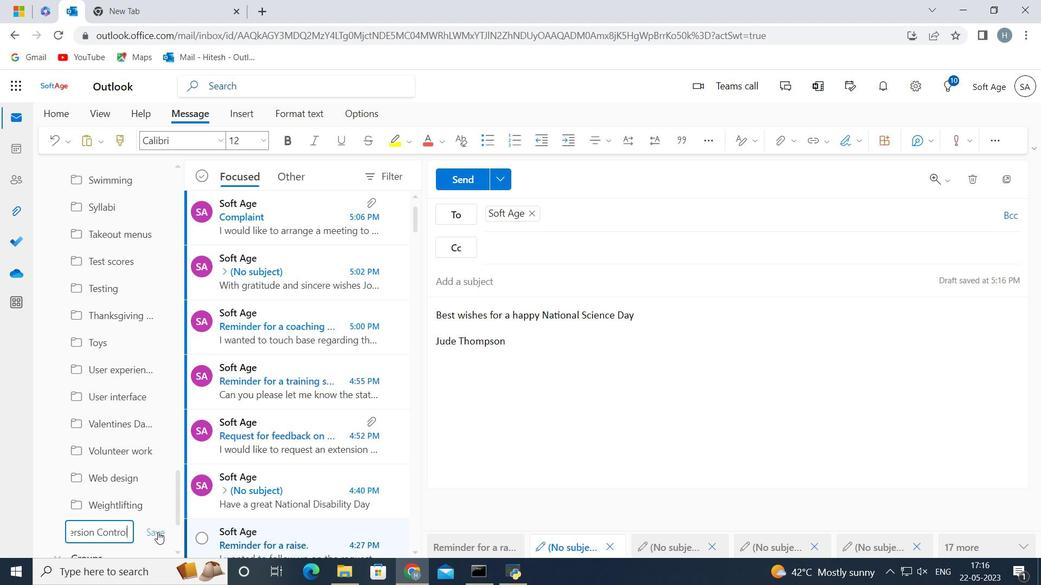 
Action: Mouse moved to (493, 408)
Screenshot: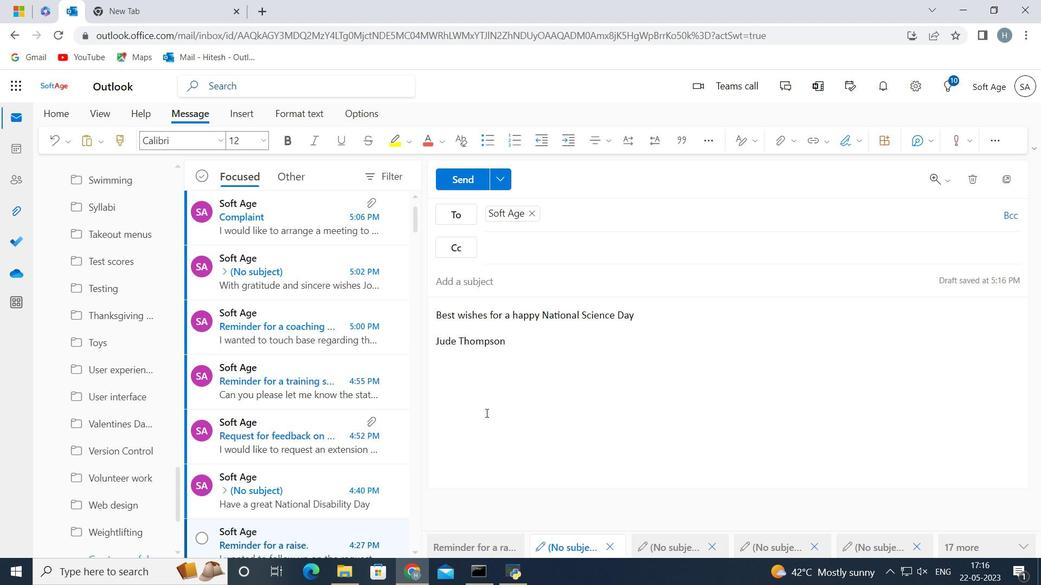 
Action: Mouse scrolled (493, 407) with delta (0, 0)
Screenshot: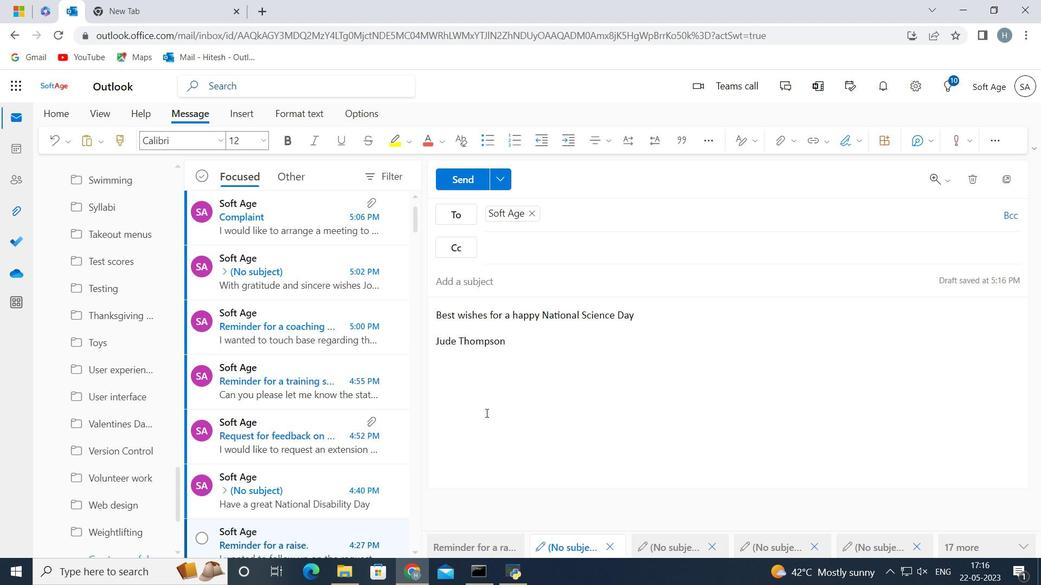 
Action: Mouse scrolled (493, 407) with delta (0, 0)
Screenshot: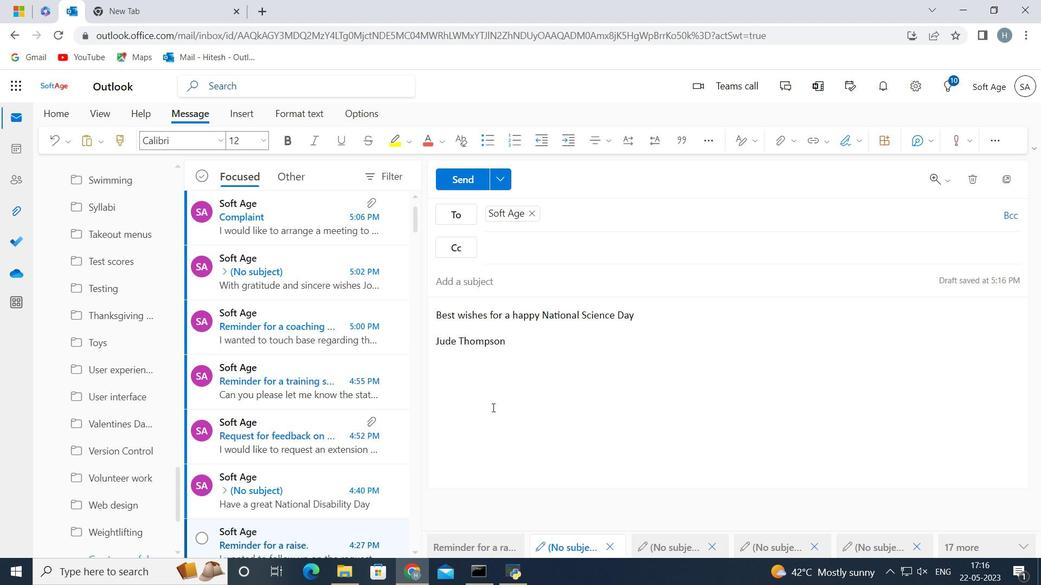 
Action: Mouse scrolled (493, 407) with delta (0, 0)
Screenshot: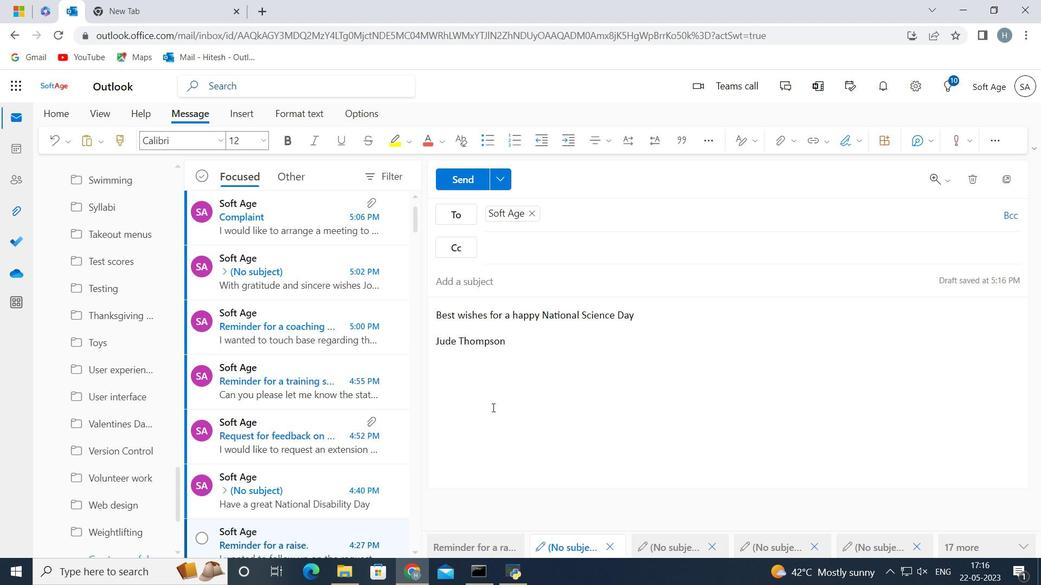 
Action: Mouse moved to (512, 401)
Screenshot: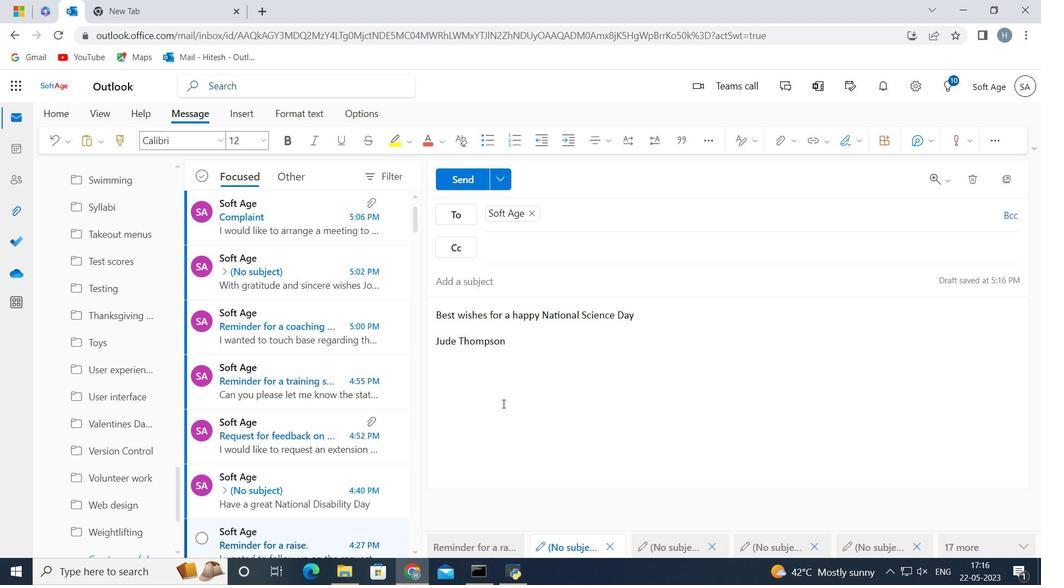 
